 Task: Filter the contacts by  all contacts
Action: Mouse scrolled (271, 201) with delta (0, 0)
Screenshot: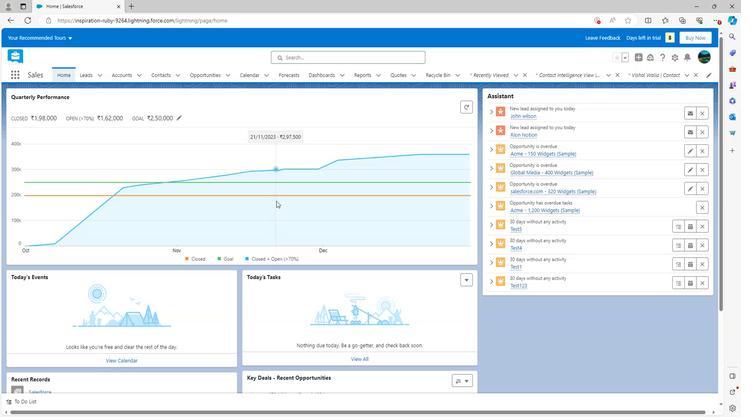 
Action: Mouse scrolled (271, 201) with delta (0, 0)
Screenshot: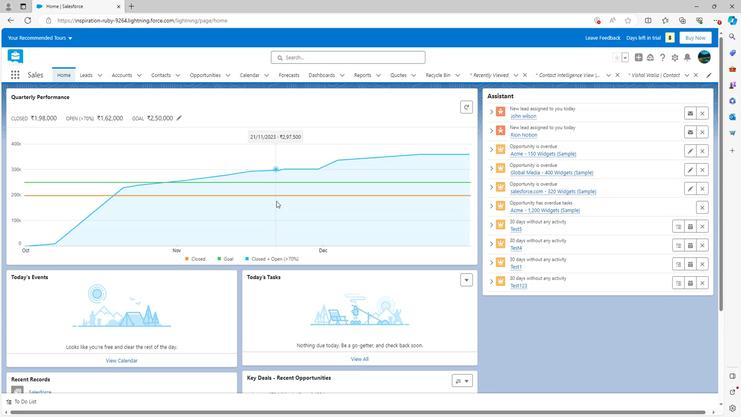 
Action: Mouse scrolled (271, 201) with delta (0, 0)
Screenshot: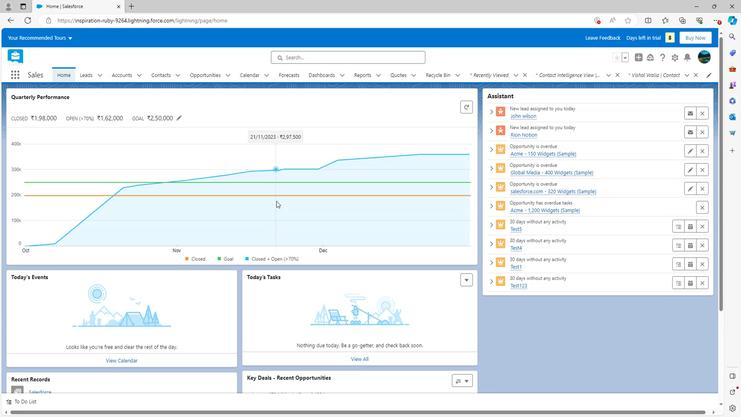 
Action: Mouse scrolled (271, 201) with delta (0, 0)
Screenshot: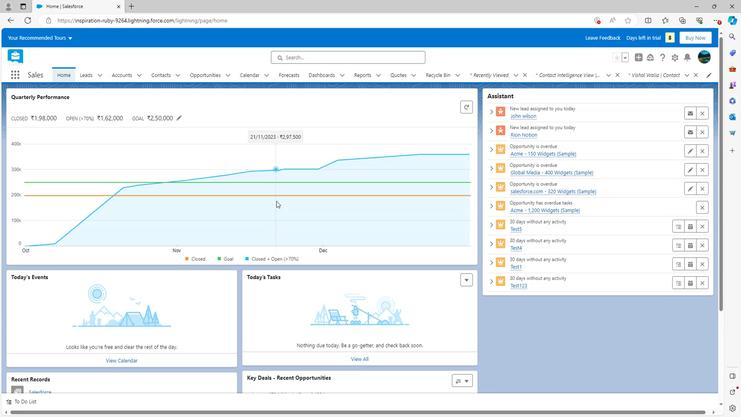 
Action: Mouse scrolled (271, 201) with delta (0, 0)
Screenshot: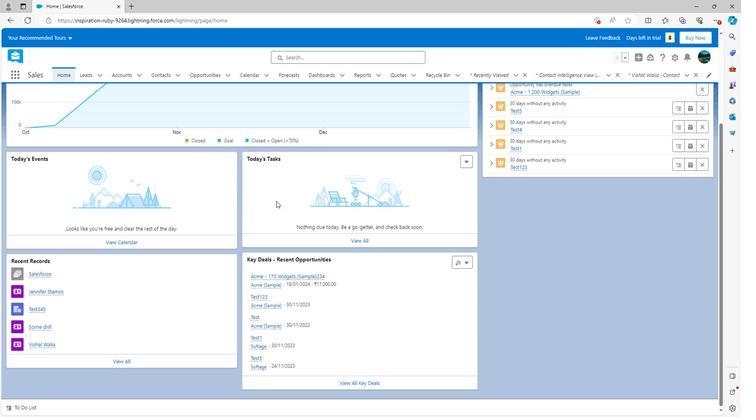 
Action: Mouse scrolled (271, 201) with delta (0, 0)
Screenshot: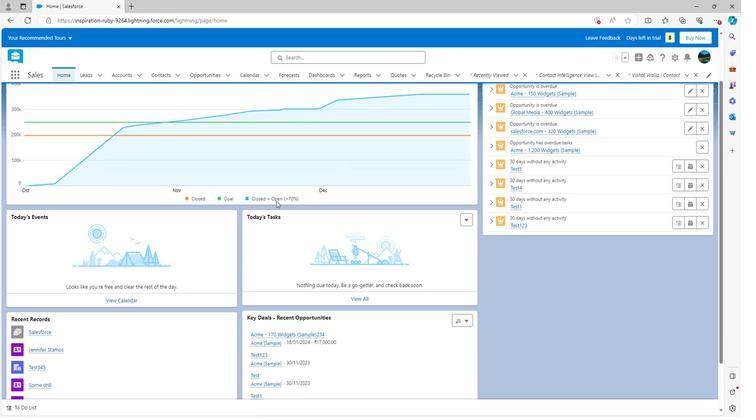 
Action: Mouse scrolled (271, 201) with delta (0, 0)
Screenshot: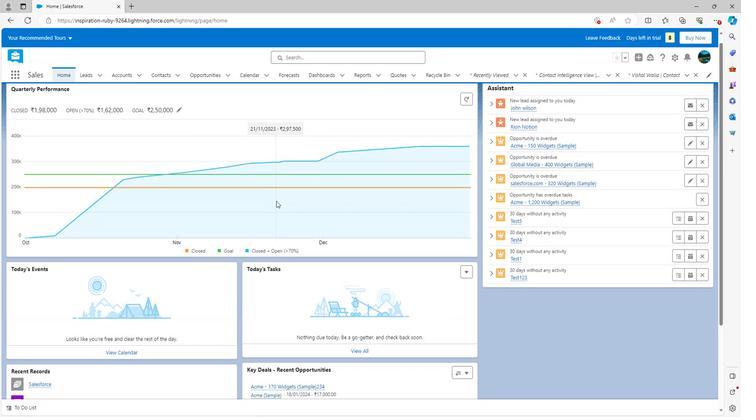 
Action: Mouse scrolled (271, 201) with delta (0, 0)
Screenshot: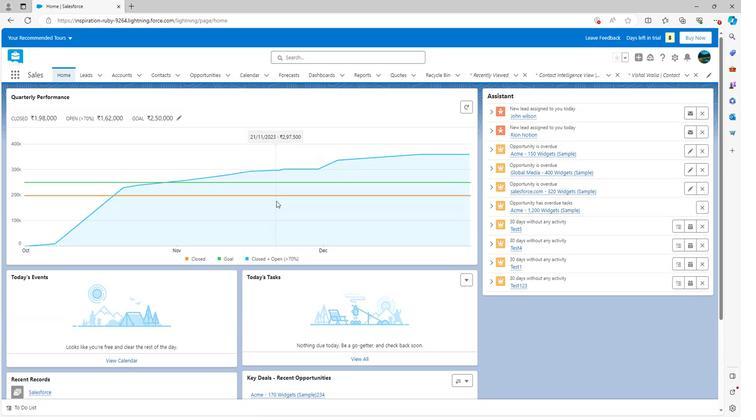 
Action: Mouse moved to (161, 75)
Screenshot: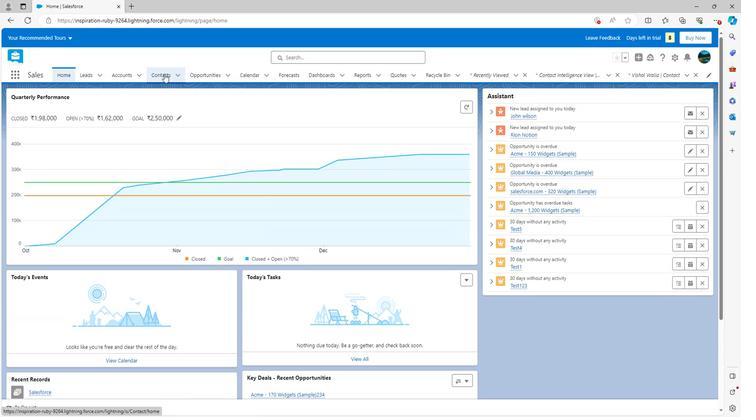 
Action: Mouse pressed left at (161, 75)
Screenshot: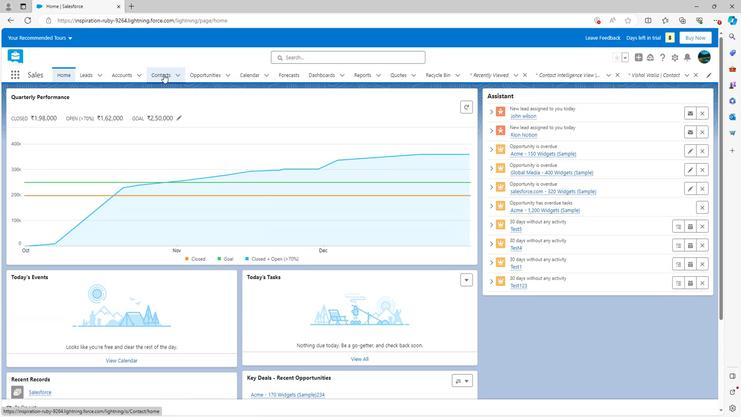 
Action: Mouse moved to (83, 100)
Screenshot: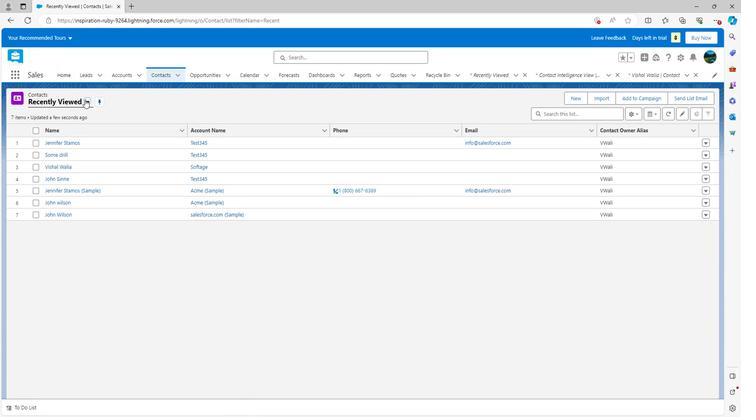 
Action: Mouse pressed left at (83, 100)
Screenshot: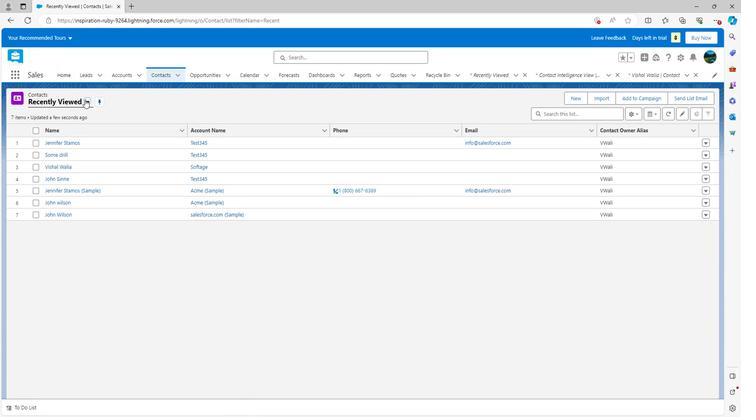 
Action: Mouse moved to (67, 130)
Screenshot: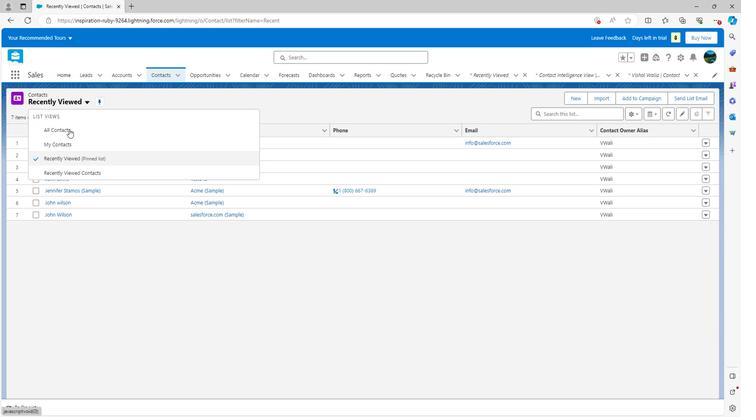 
Action: Mouse pressed left at (67, 130)
Screenshot: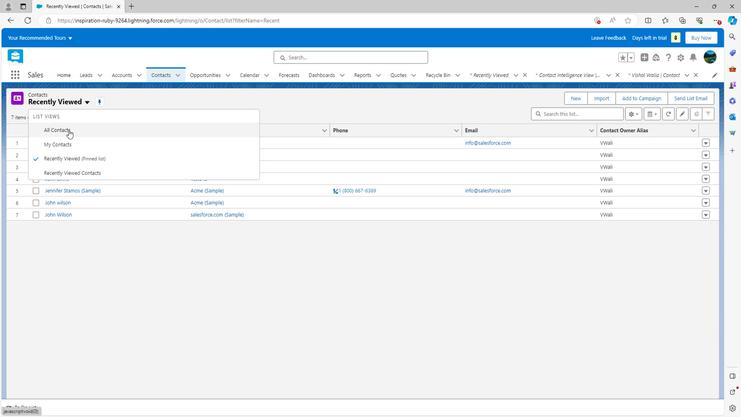 
Action: Mouse moved to (183, 253)
Screenshot: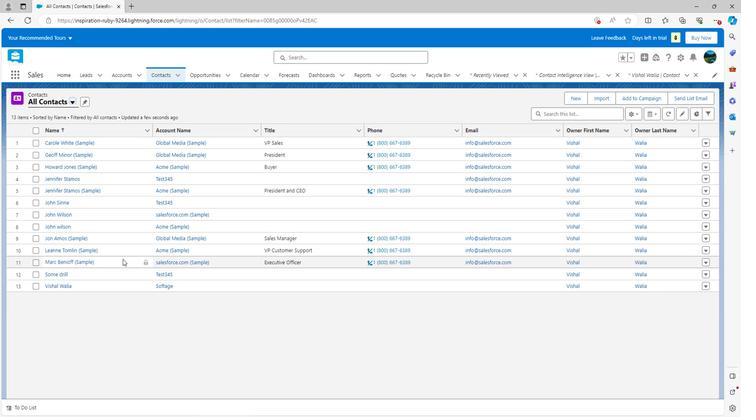 
